 Task: In the  document website Apply all border to the tabe with  'with box; Style line and width 1 pt 'Select Header and apply  'Bold' Select the text and align it to the  Left
Action: Mouse moved to (163, 124)
Screenshot: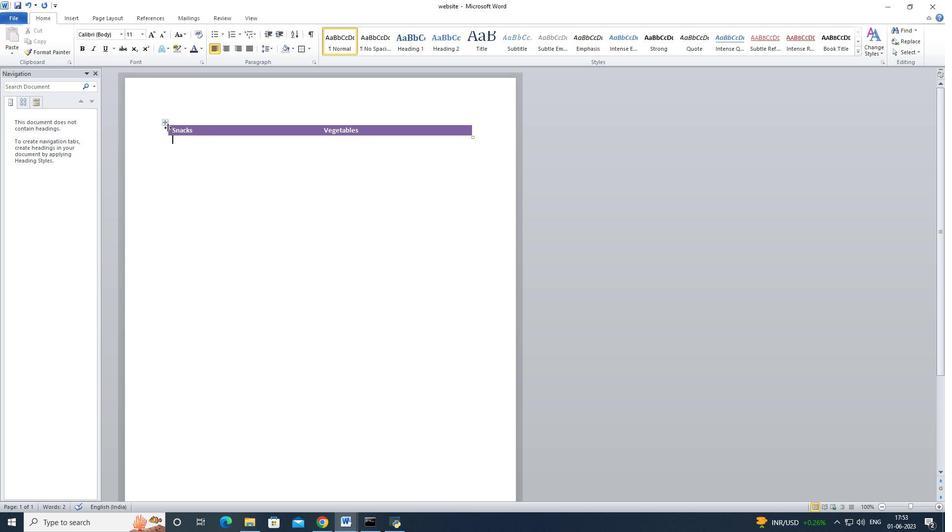 
Action: Mouse pressed left at (163, 124)
Screenshot: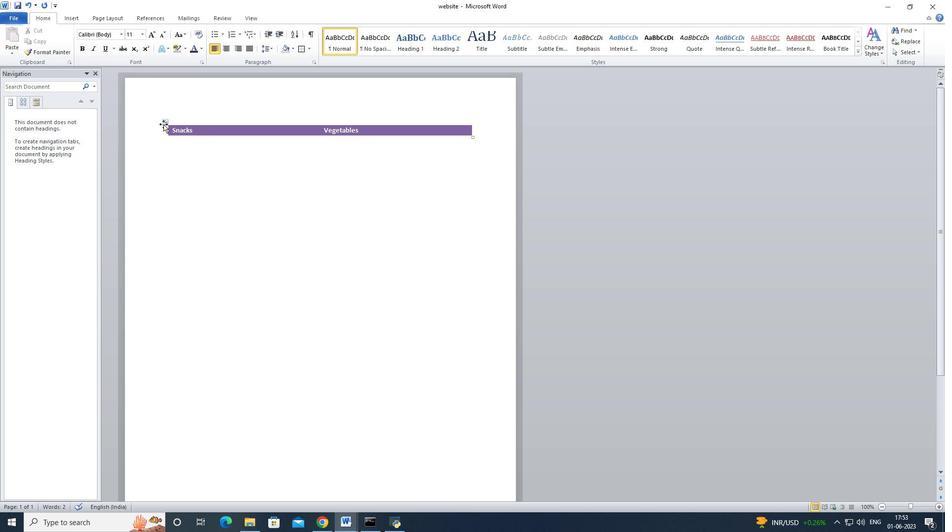 
Action: Mouse moved to (290, 17)
Screenshot: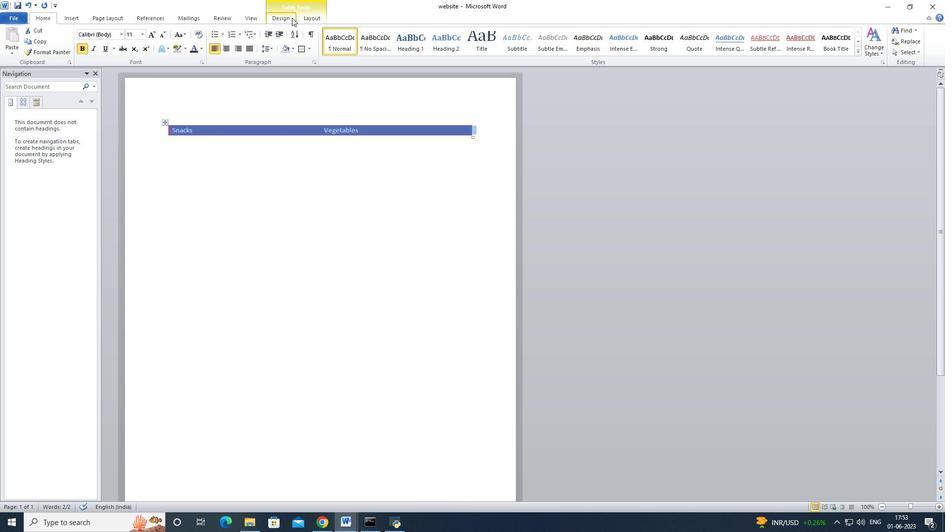 
Action: Mouse pressed left at (290, 17)
Screenshot: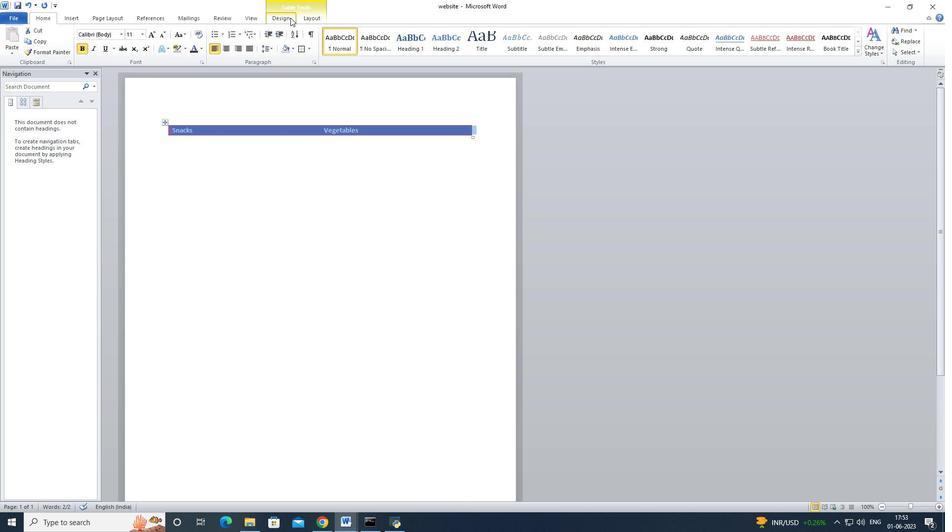 
Action: Mouse moved to (650, 44)
Screenshot: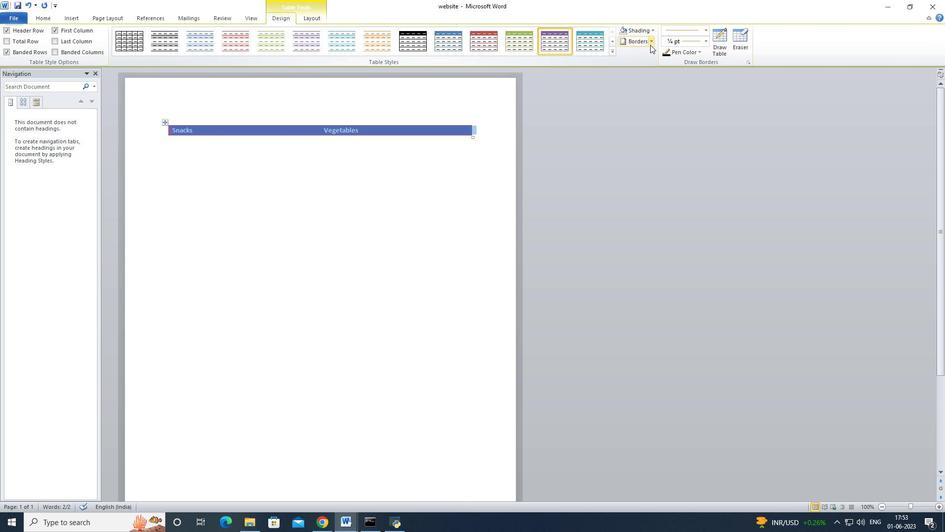 
Action: Mouse pressed left at (650, 44)
Screenshot: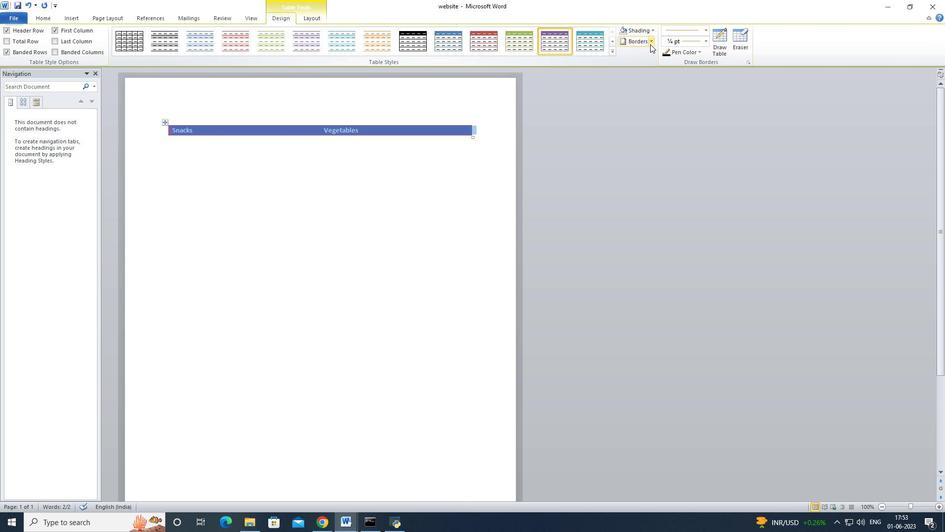 
Action: Mouse moved to (689, 226)
Screenshot: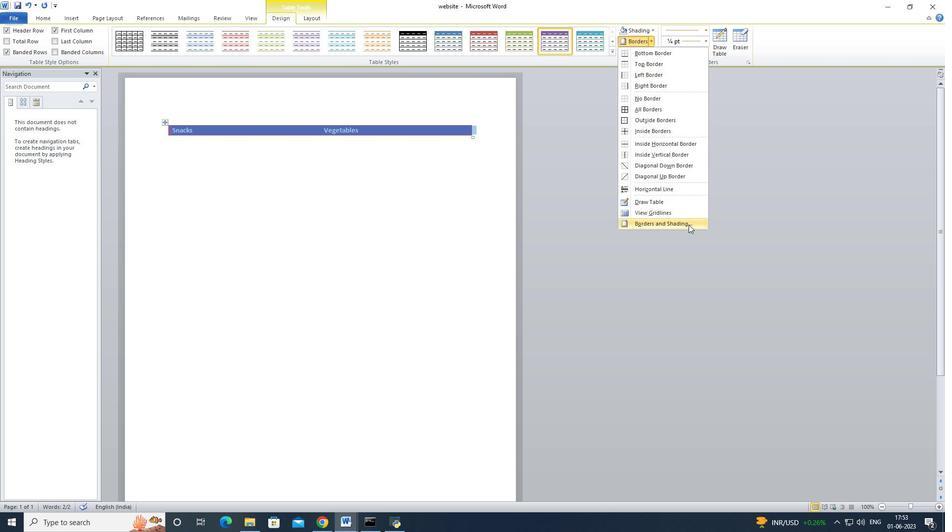 
Action: Mouse pressed left at (689, 226)
Screenshot: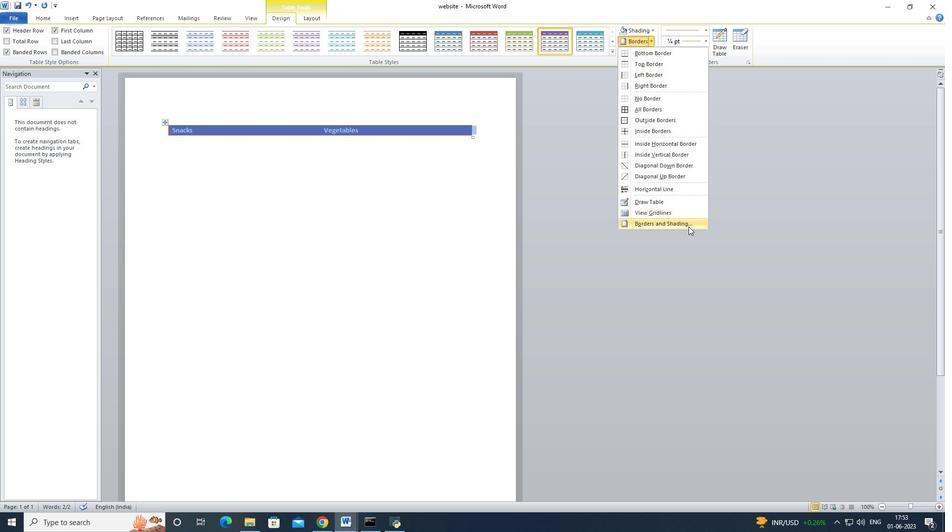 
Action: Mouse moved to (358, 219)
Screenshot: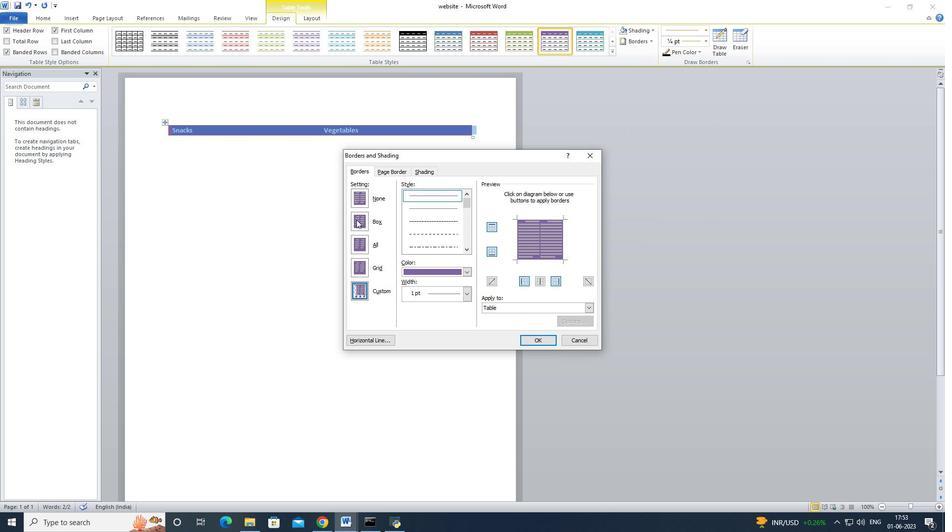 
Action: Mouse pressed left at (358, 219)
Screenshot: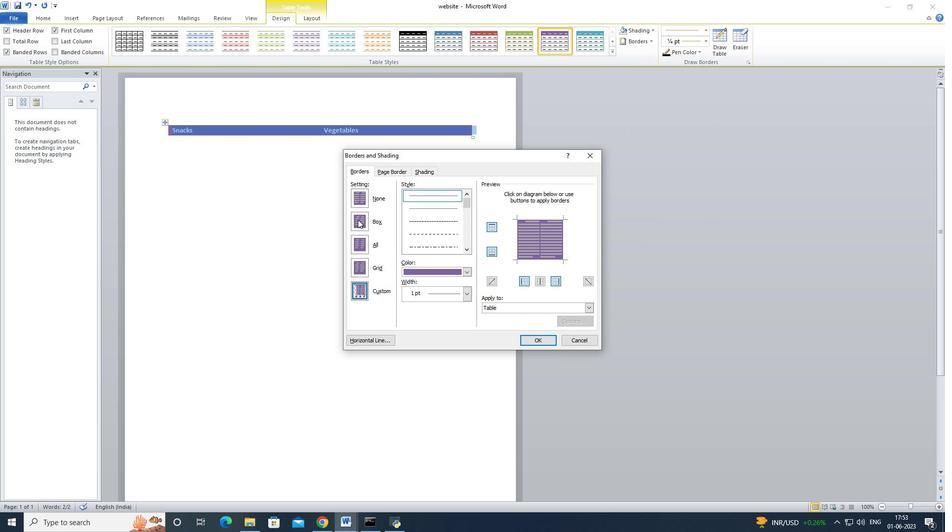 
Action: Mouse moved to (468, 196)
Screenshot: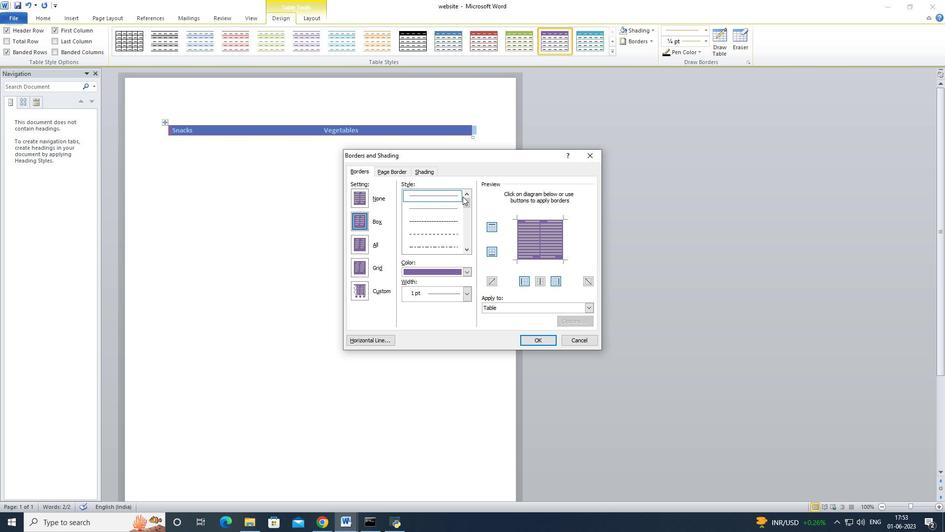 
Action: Mouse pressed left at (468, 196)
Screenshot: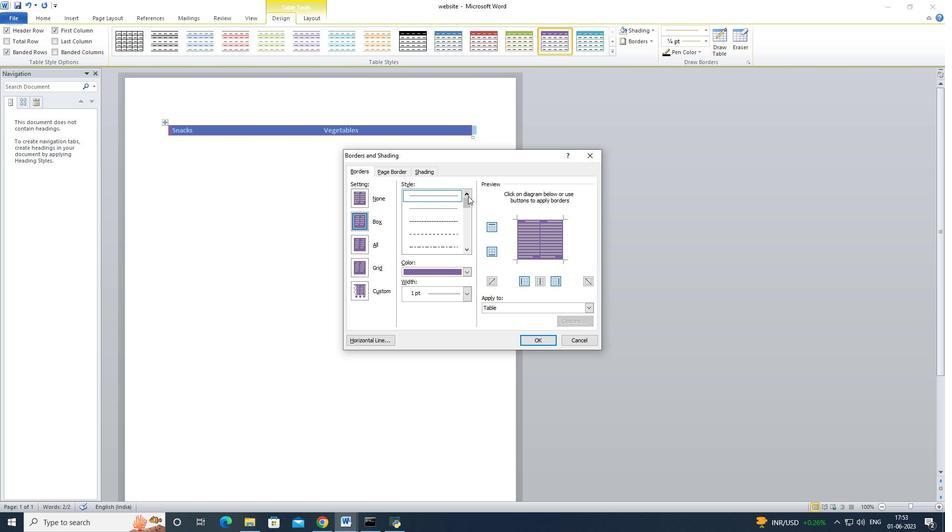 
Action: Mouse moved to (454, 196)
Screenshot: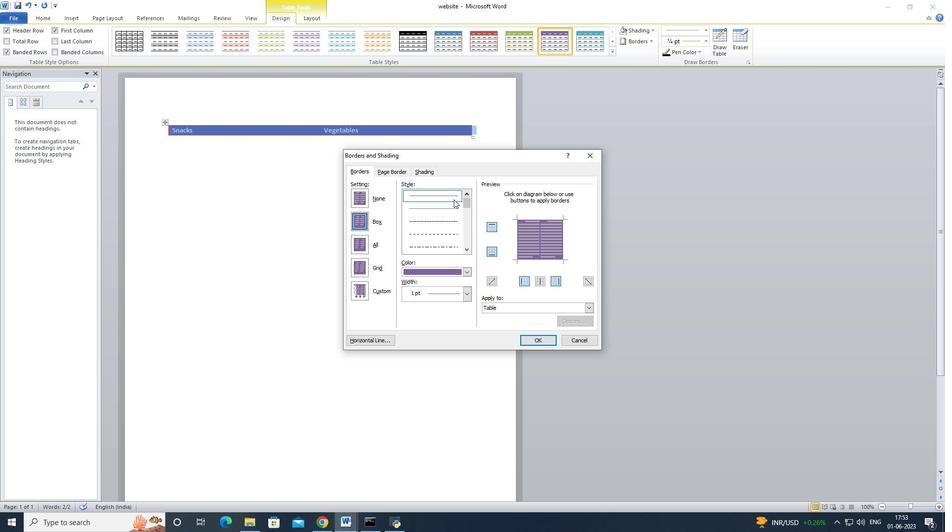 
Action: Mouse pressed left at (454, 196)
Screenshot: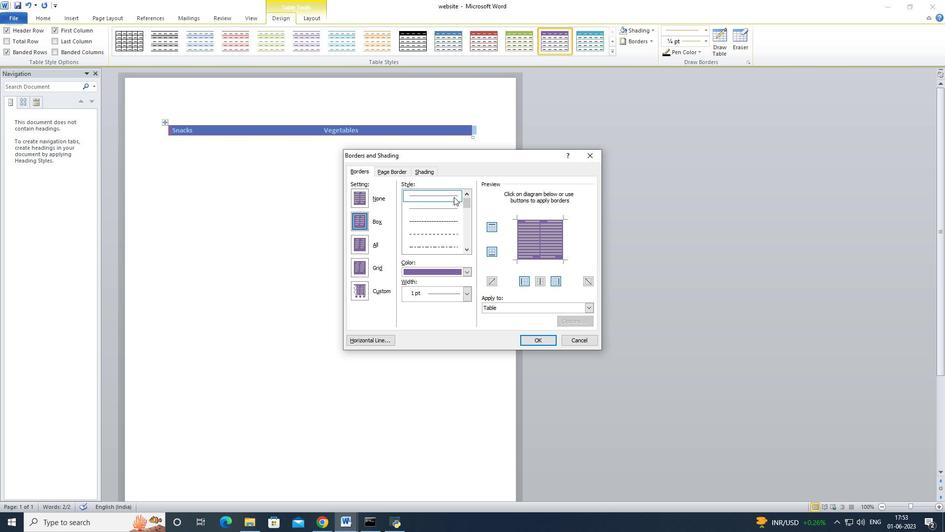 
Action: Mouse moved to (465, 298)
Screenshot: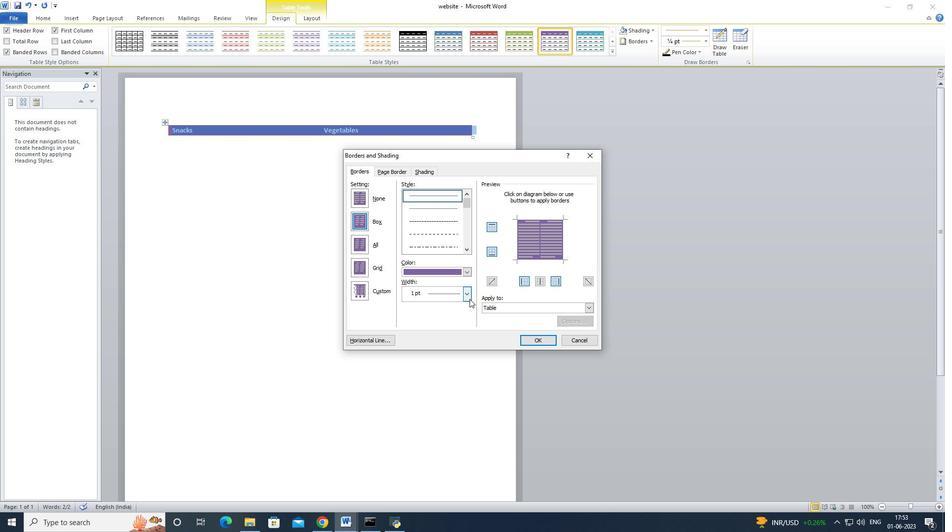 
Action: Mouse pressed left at (465, 298)
Screenshot: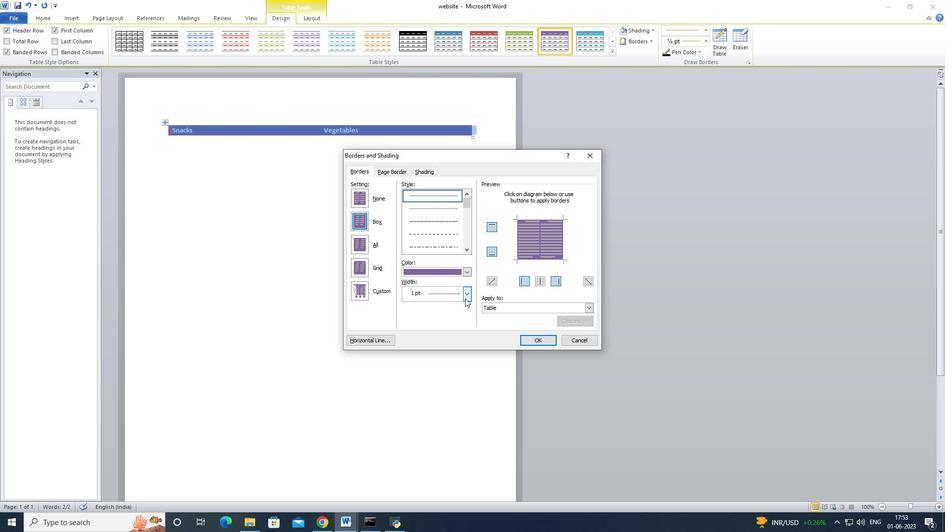 
Action: Mouse moved to (425, 345)
Screenshot: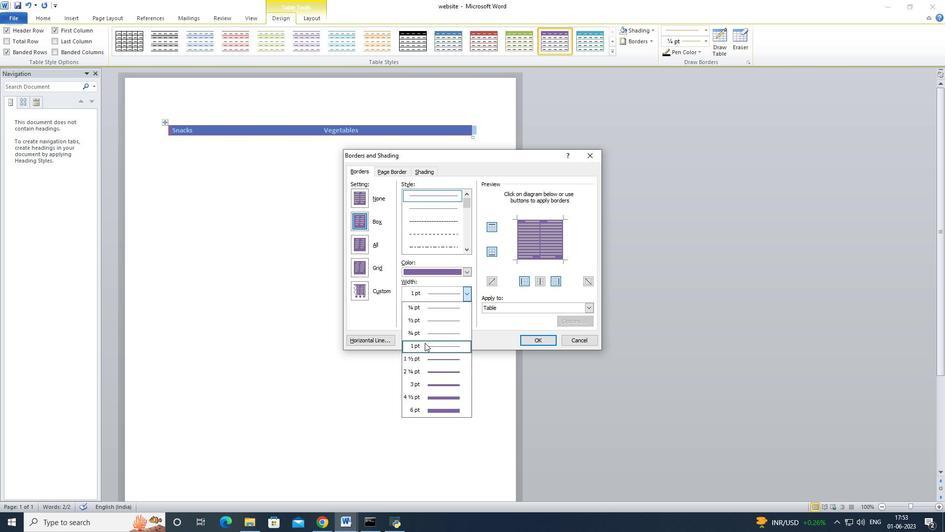
Action: Mouse pressed left at (425, 345)
Screenshot: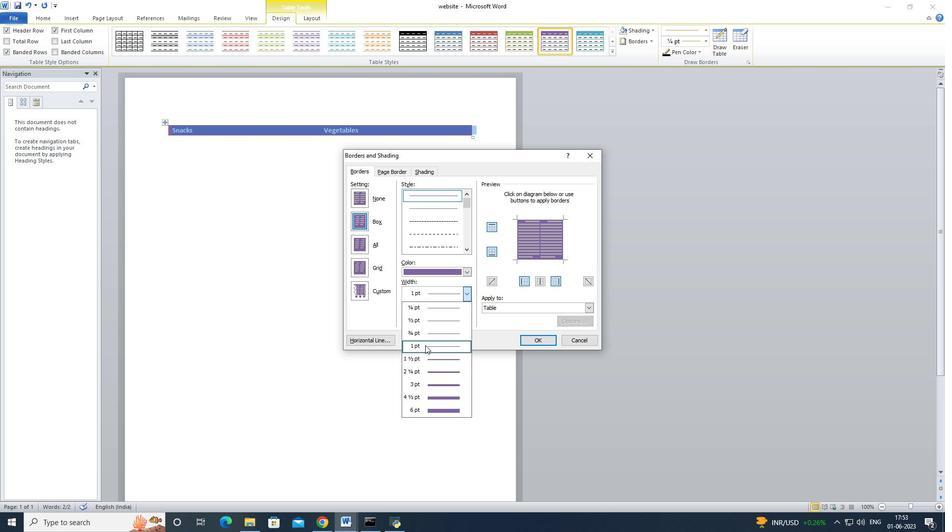
Action: Mouse moved to (537, 340)
Screenshot: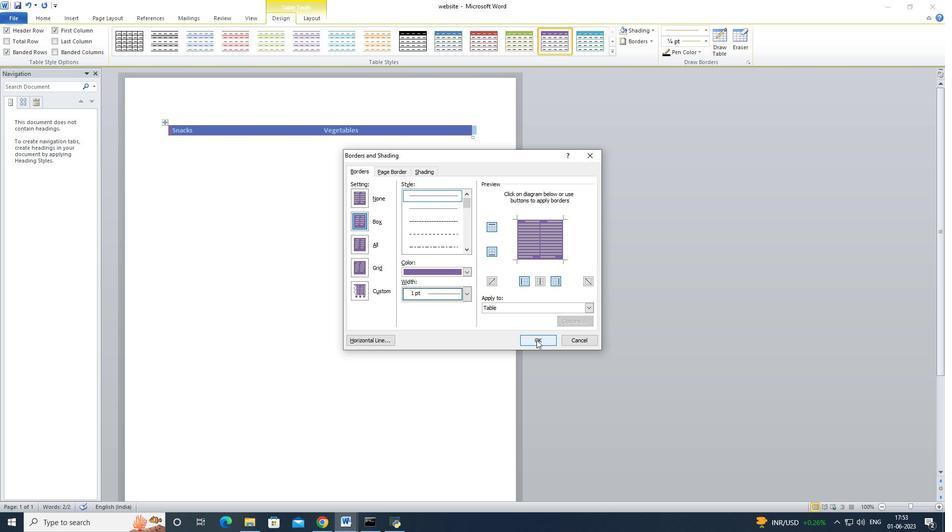 
Action: Mouse pressed left at (537, 340)
Screenshot: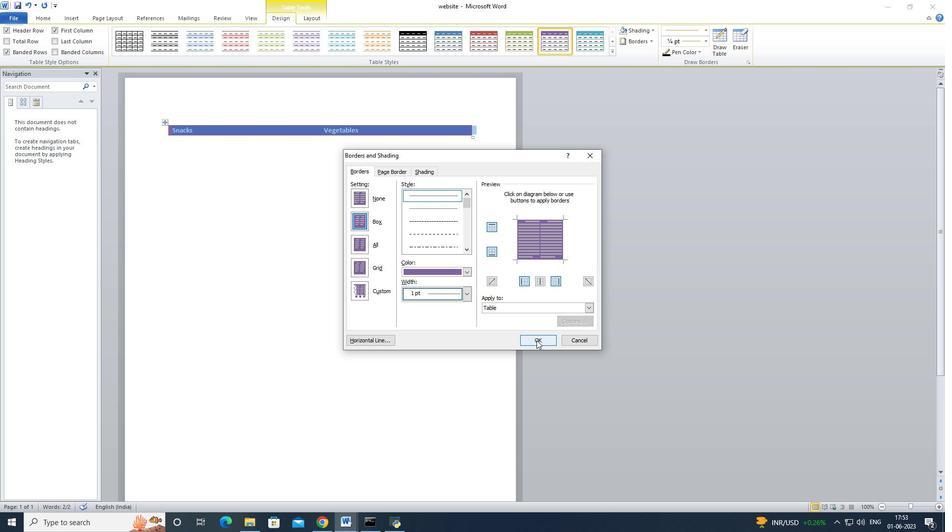 
Action: Mouse moved to (368, 133)
Screenshot: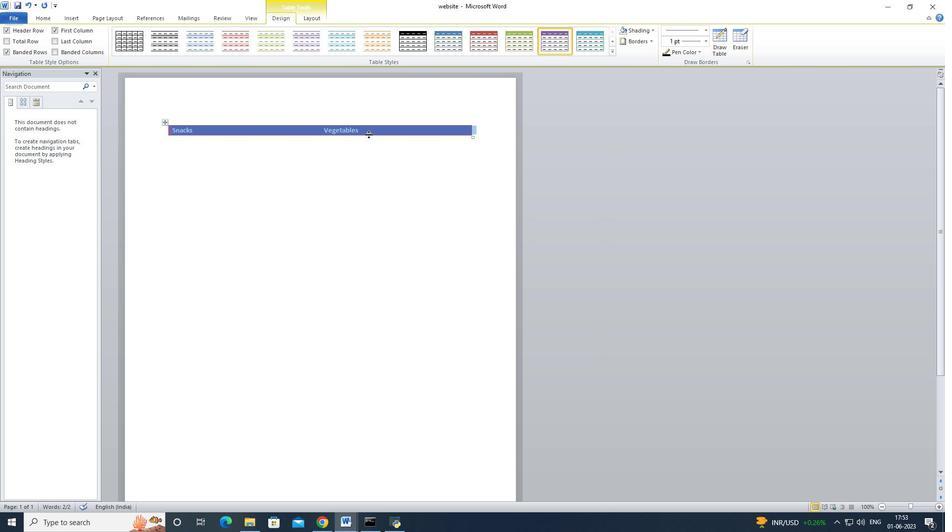 
Action: Mouse pressed left at (368, 133)
Screenshot: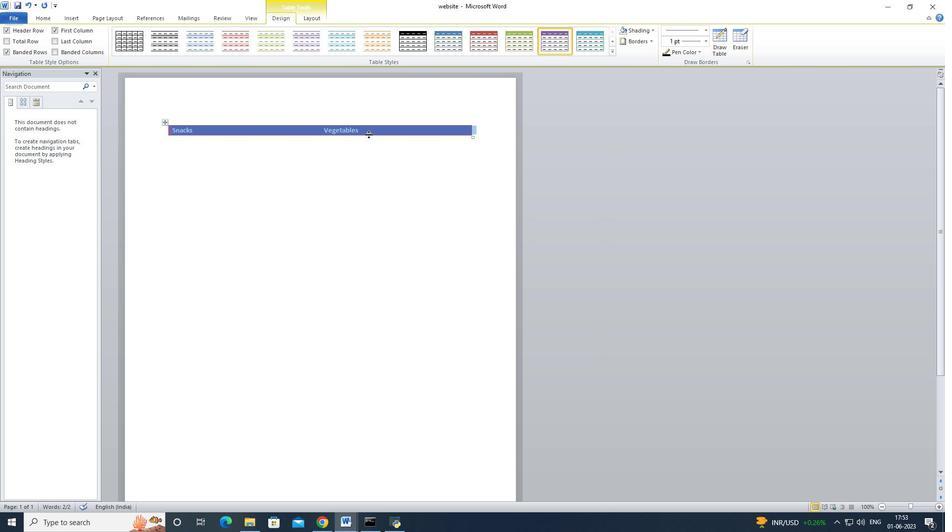 
Action: Mouse moved to (346, 170)
Screenshot: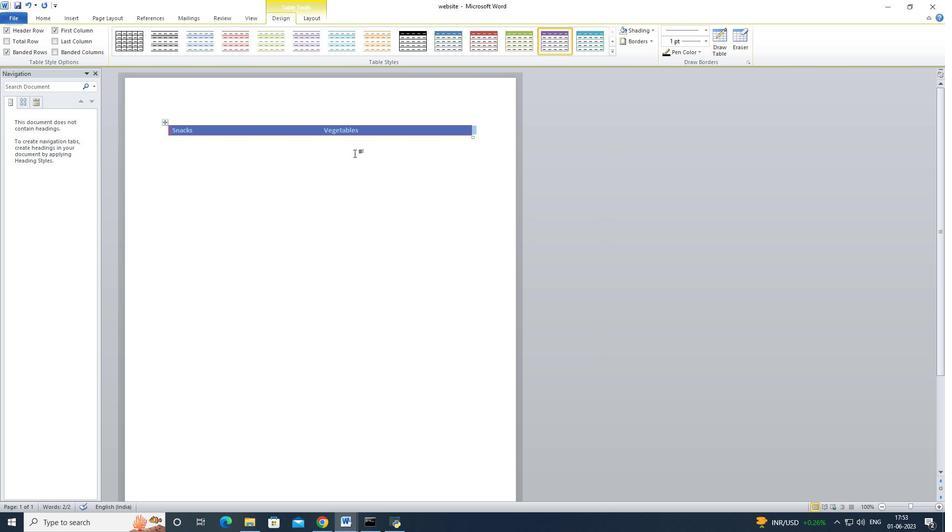 
Action: Mouse pressed left at (346, 170)
Screenshot: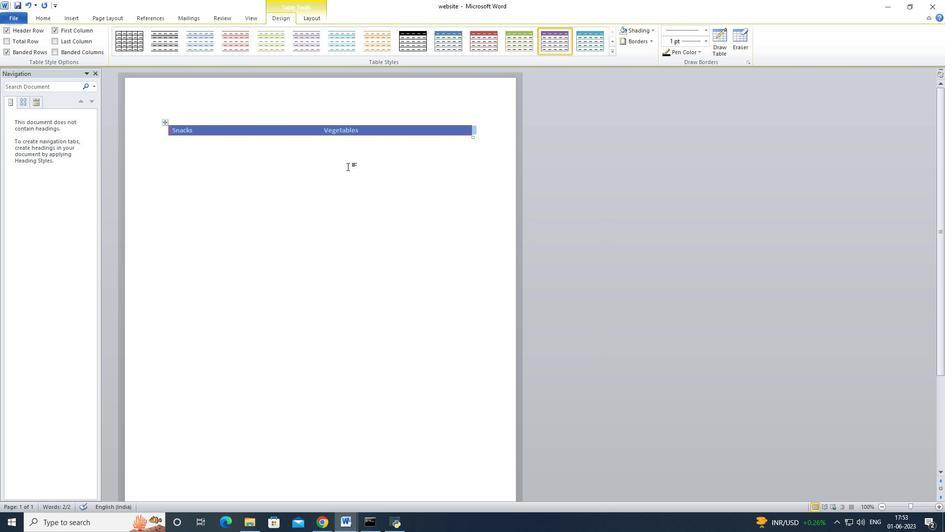 
Action: Mouse moved to (365, 130)
Screenshot: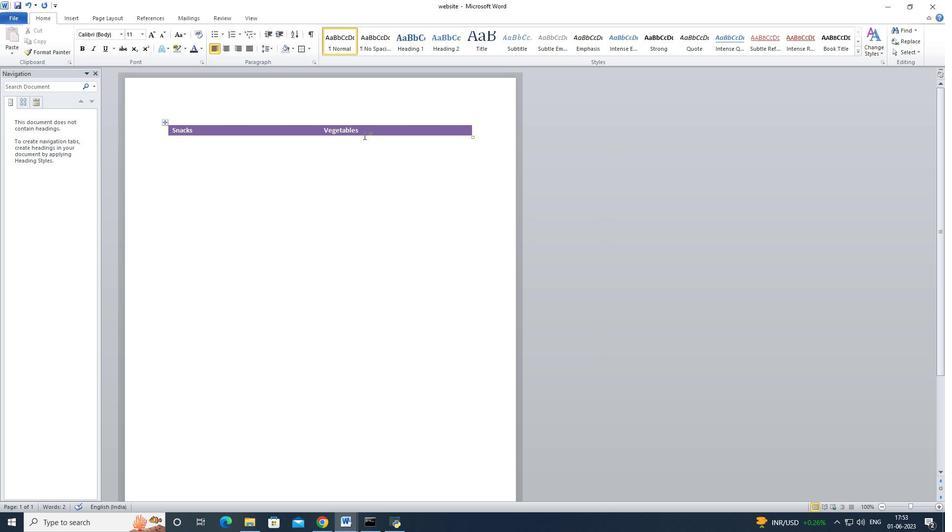 
Action: Mouse pressed left at (365, 130)
Screenshot: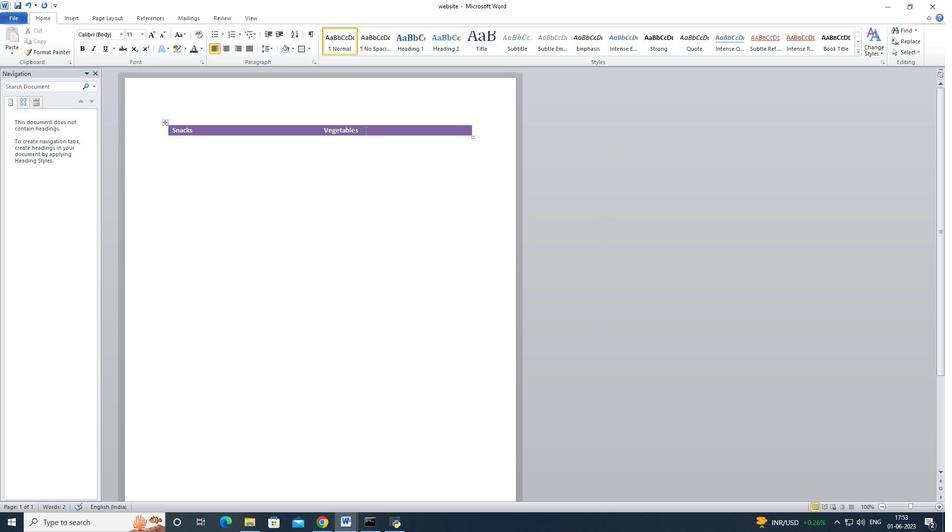 
Action: Mouse moved to (44, 18)
Screenshot: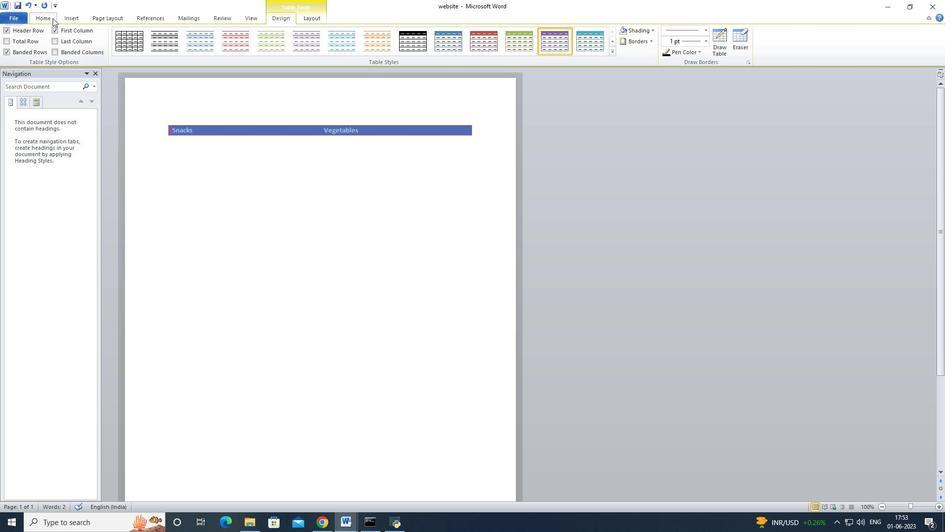 
Action: Mouse pressed left at (44, 18)
Screenshot: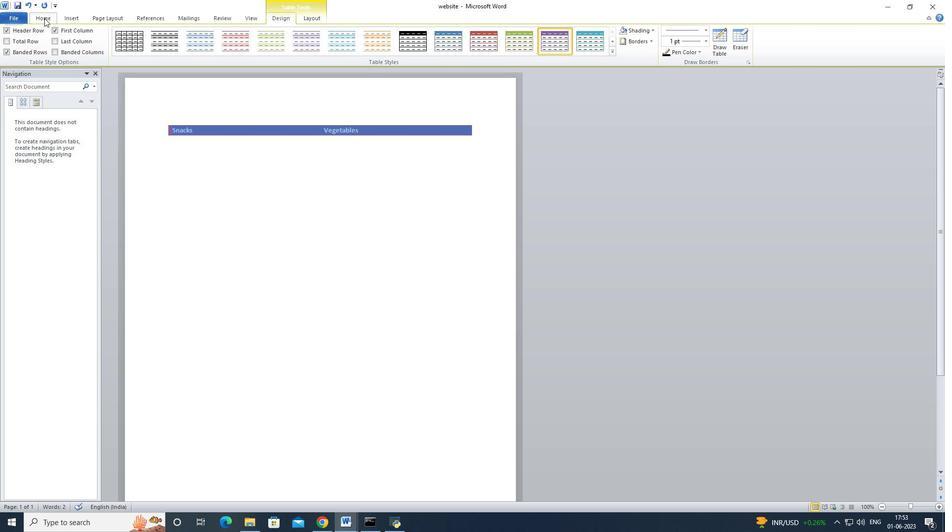 
Action: Mouse moved to (82, 50)
Screenshot: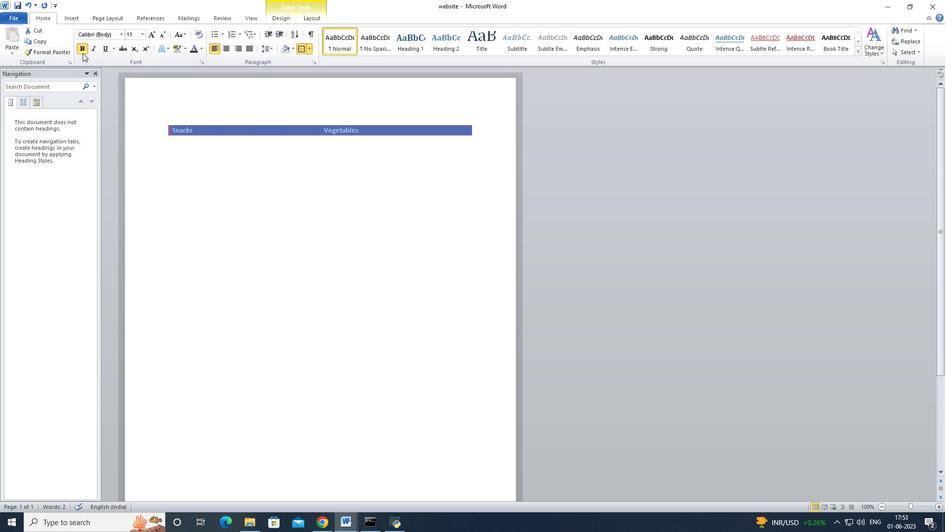 
Action: Mouse pressed left at (82, 50)
Screenshot: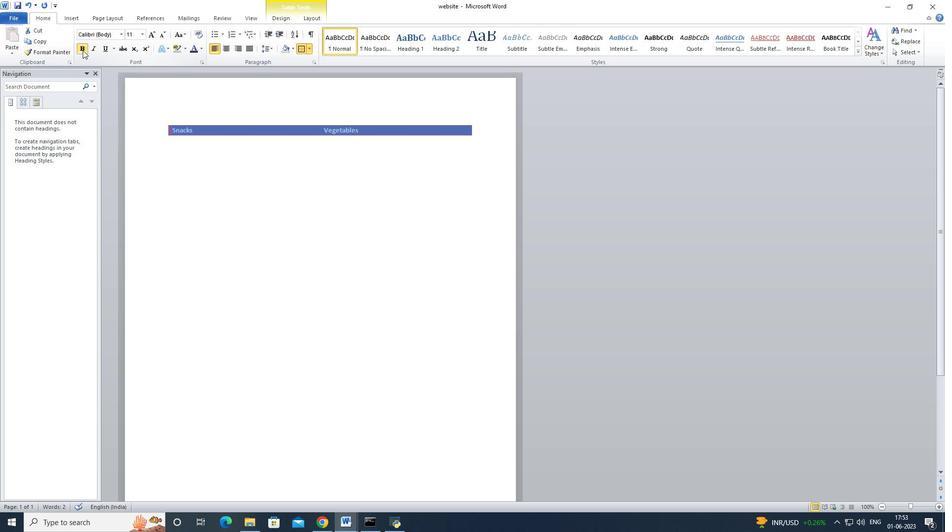 
Action: Mouse pressed left at (82, 50)
Screenshot: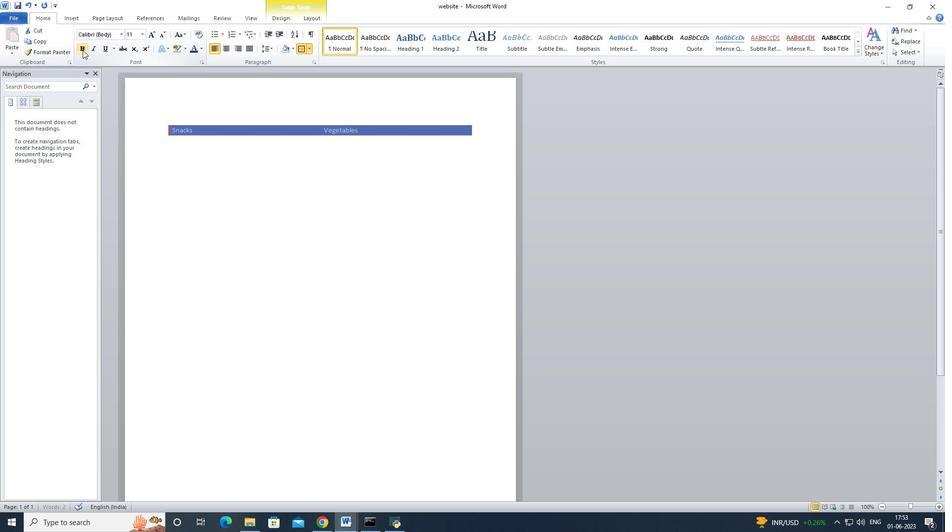 
Action: Mouse moved to (191, 179)
Screenshot: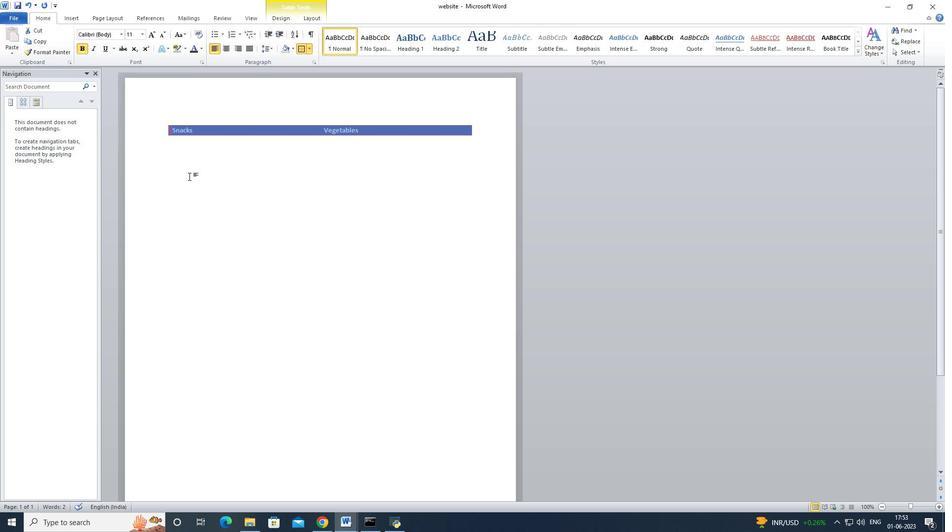 
Action: Mouse pressed left at (191, 179)
Screenshot: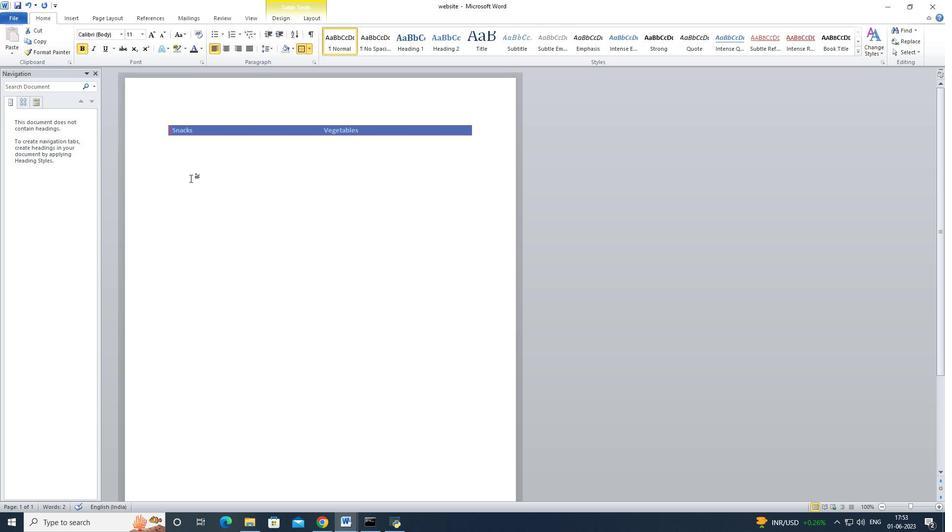 
Action: Mouse moved to (362, 132)
Screenshot: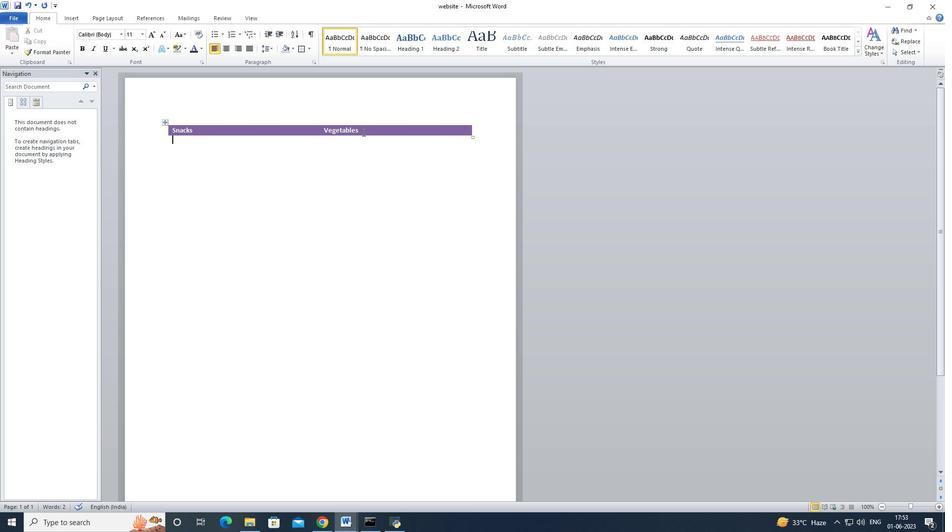 
Action: Mouse pressed left at (362, 132)
Screenshot: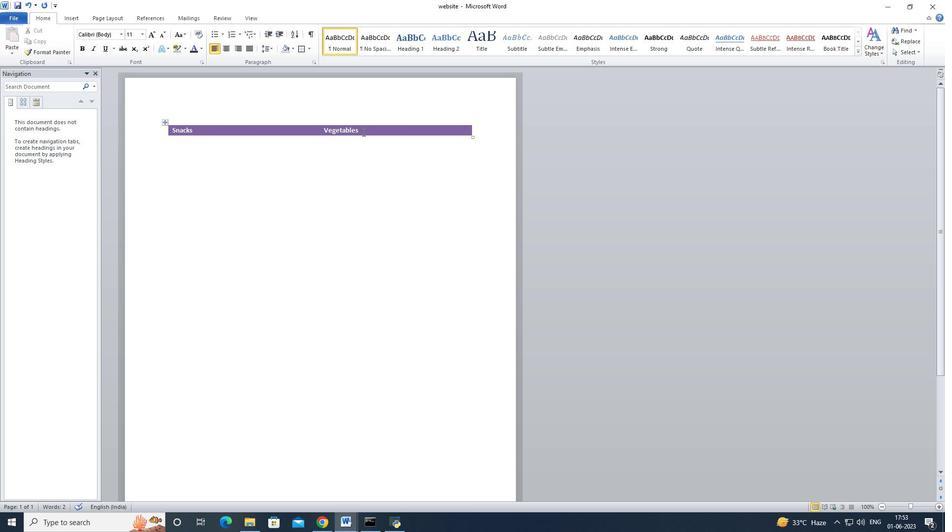 
Action: Mouse moved to (215, 49)
Screenshot: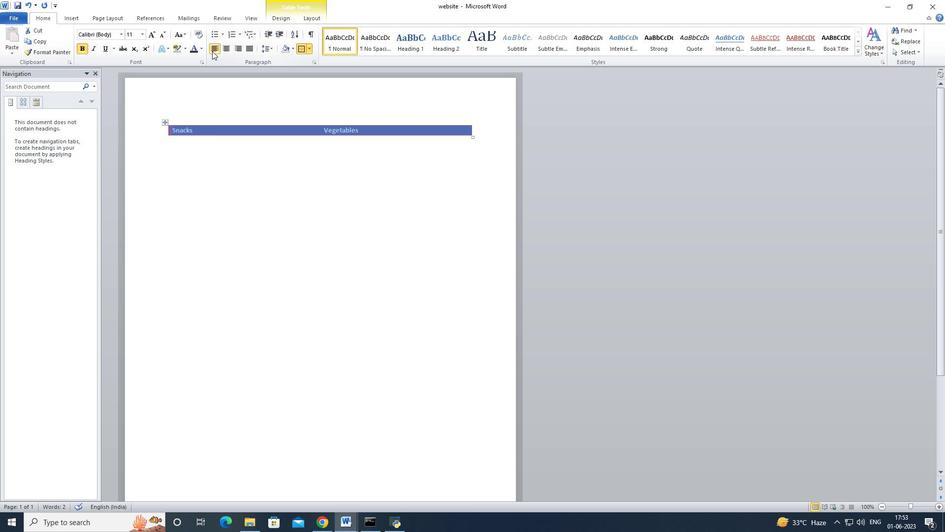 
Action: Mouse pressed left at (215, 49)
Screenshot: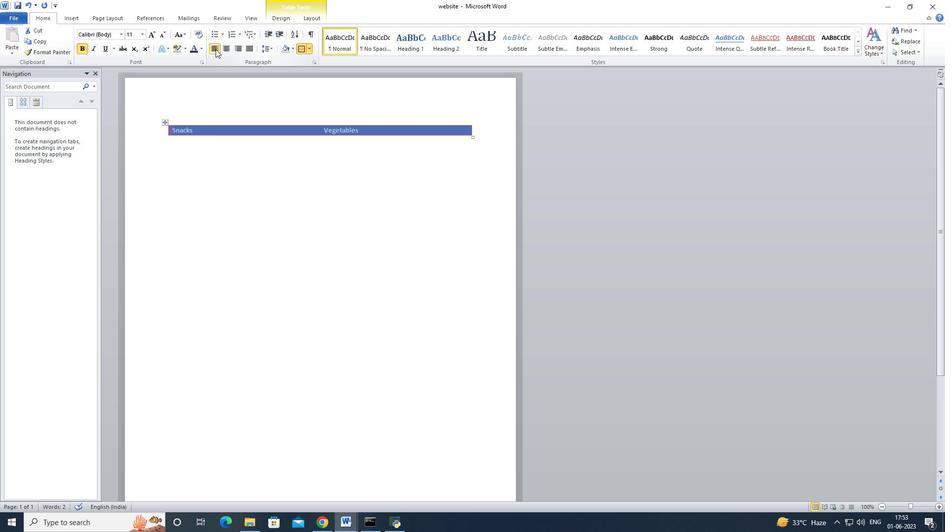 
Action: Mouse moved to (228, 50)
Screenshot: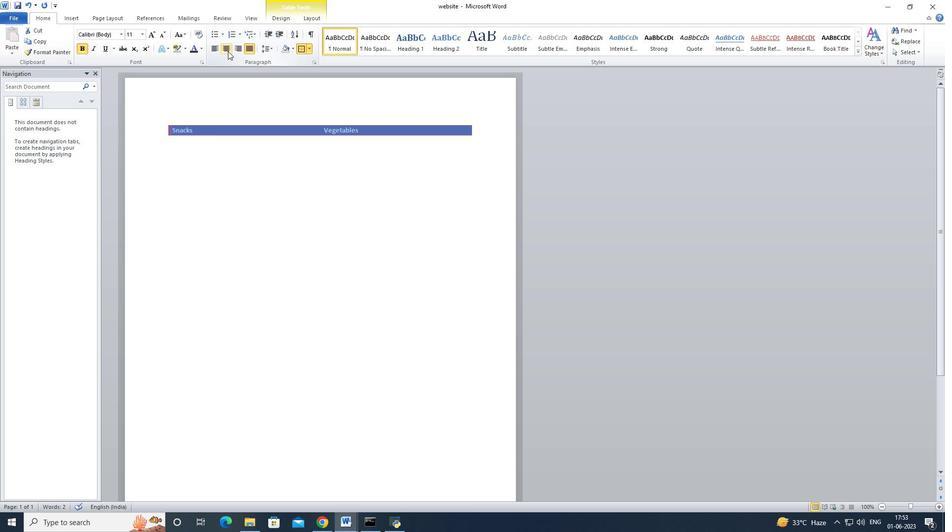 
Action: Mouse pressed left at (228, 50)
Screenshot: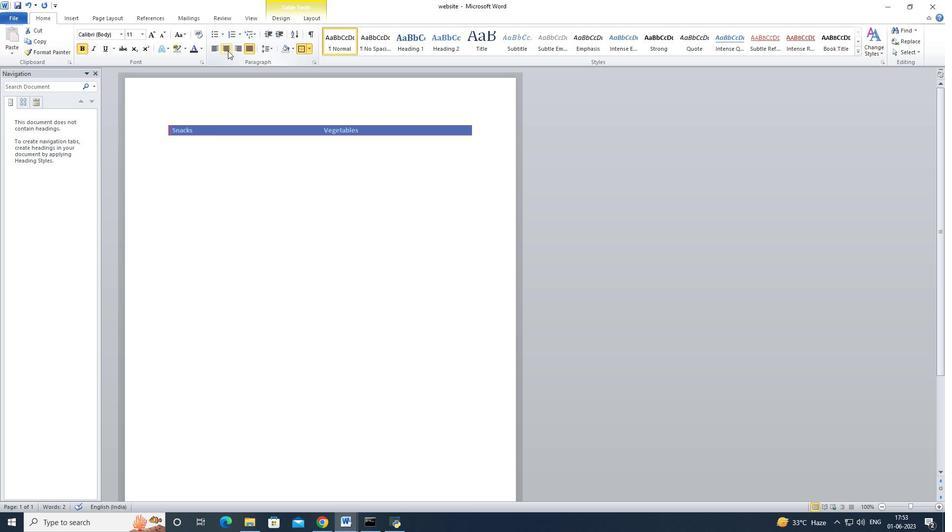 
Action: Mouse moved to (213, 51)
Screenshot: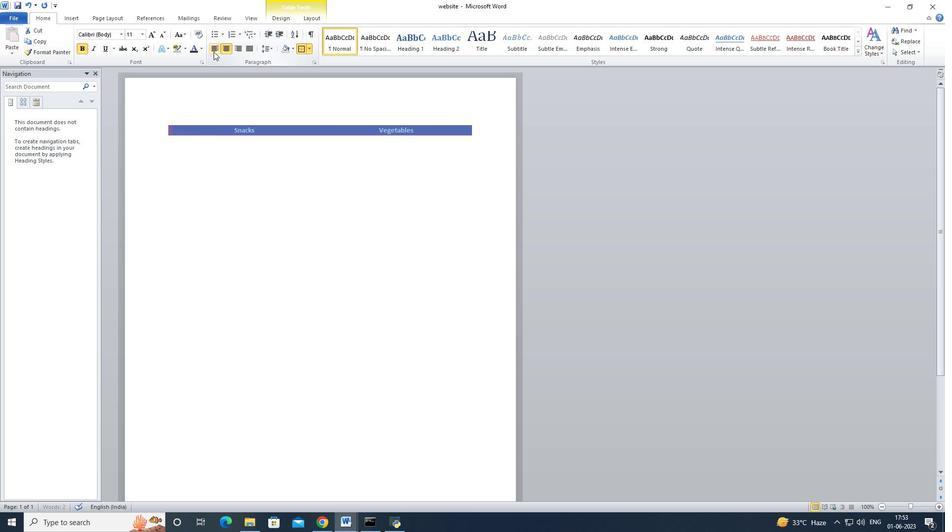 
Action: Mouse pressed left at (213, 51)
Screenshot: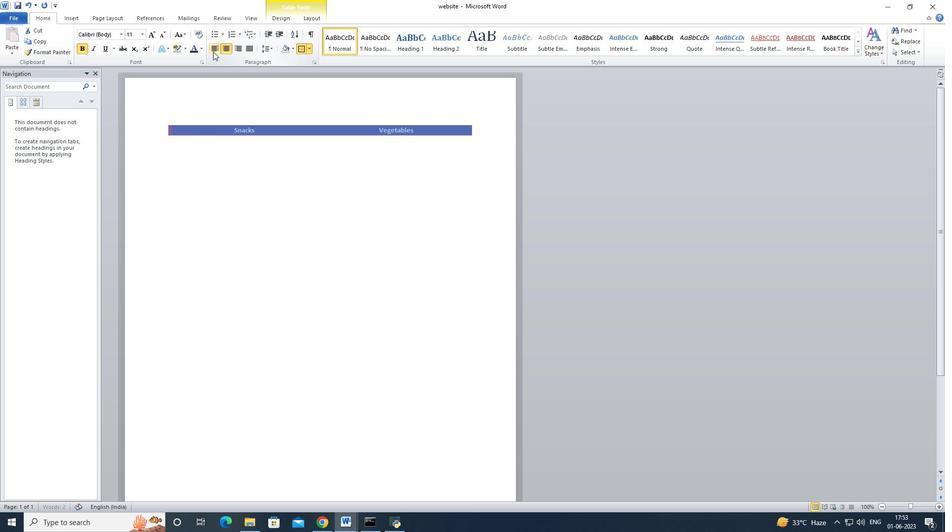 
Action: Mouse moved to (235, 193)
Screenshot: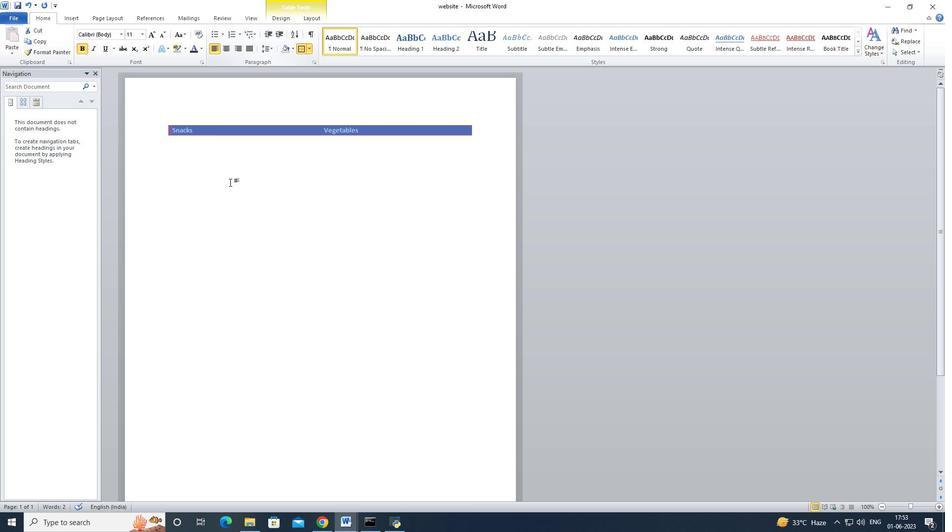 
Action: Mouse pressed left at (235, 193)
Screenshot: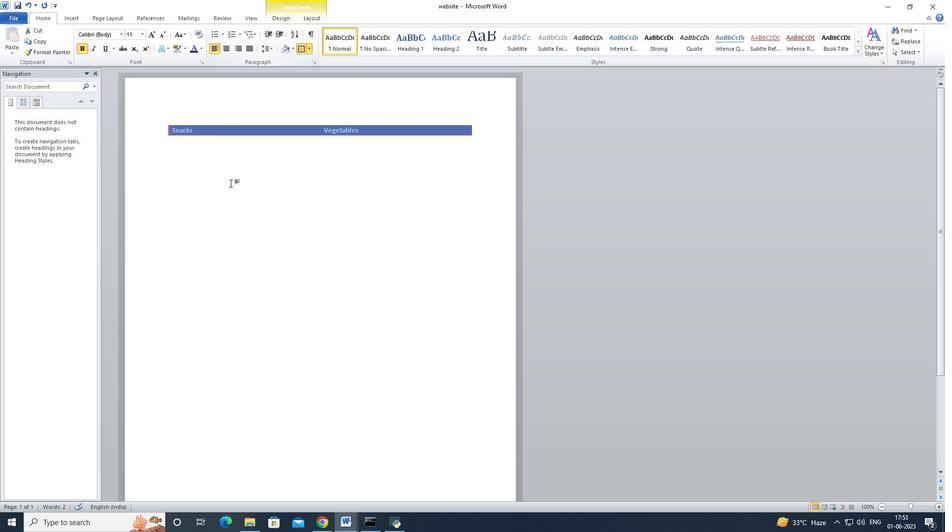 
Action: Mouse moved to (242, 222)
Screenshot: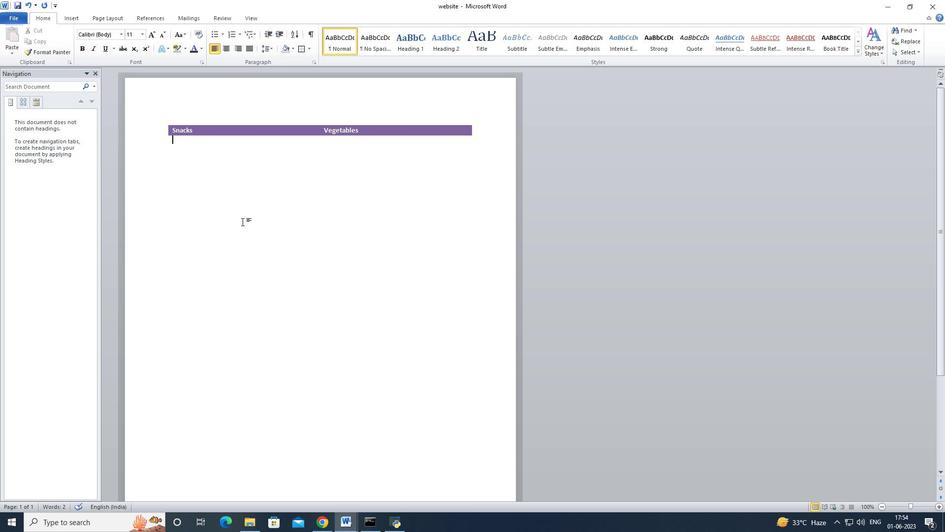 
Action: Key pressed ctrl+S
Screenshot: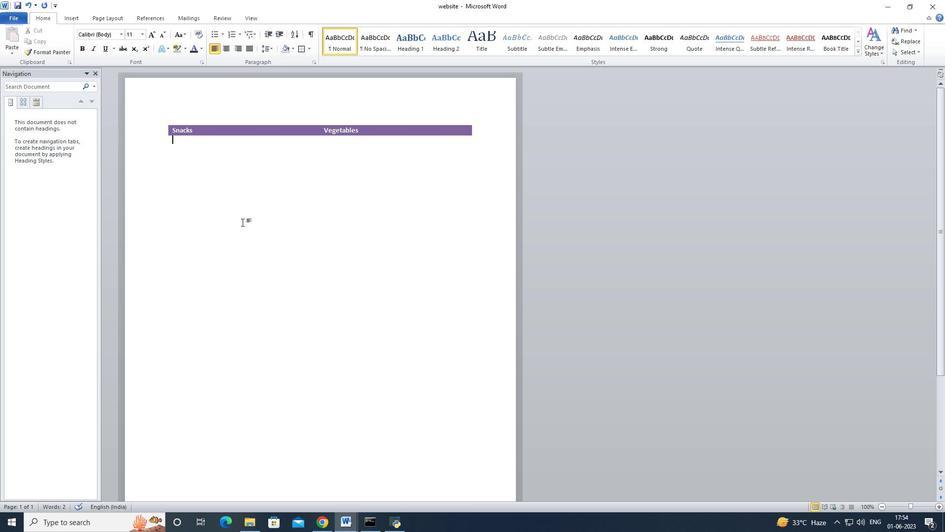 
